 Task: Edit Costume Designer By SAAC in Action Trailer
Action: Mouse pressed left at (196, 64)
Screenshot: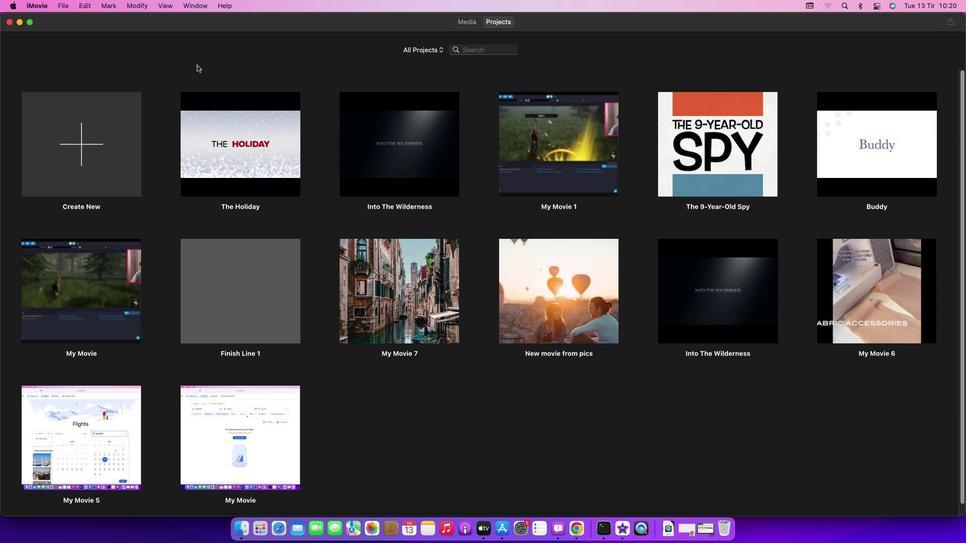 
Action: Mouse moved to (64, 6)
Screenshot: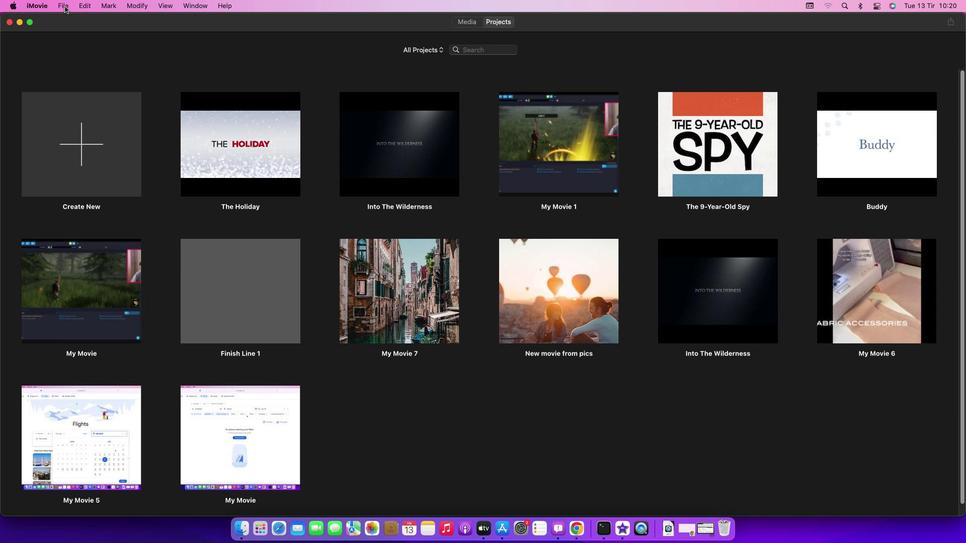 
Action: Mouse pressed left at (64, 6)
Screenshot: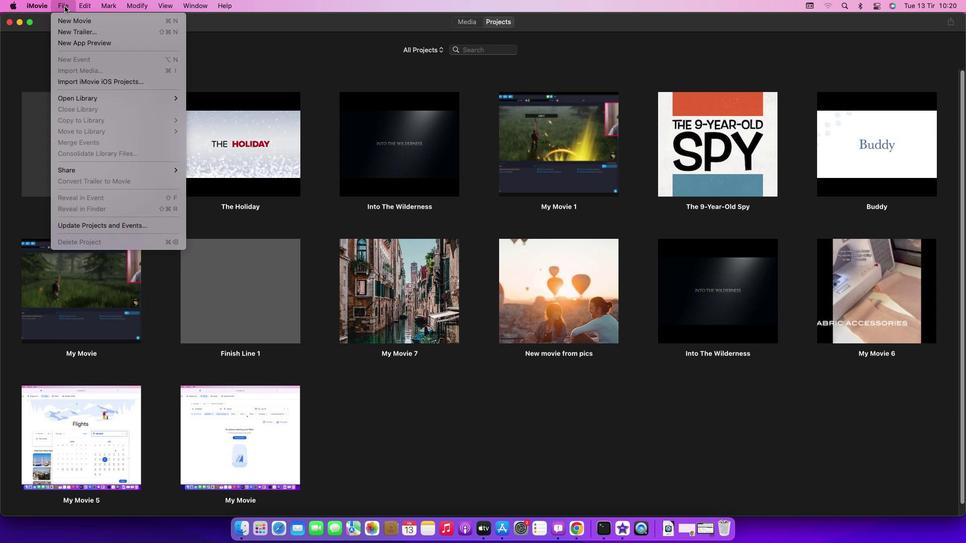 
Action: Mouse moved to (71, 35)
Screenshot: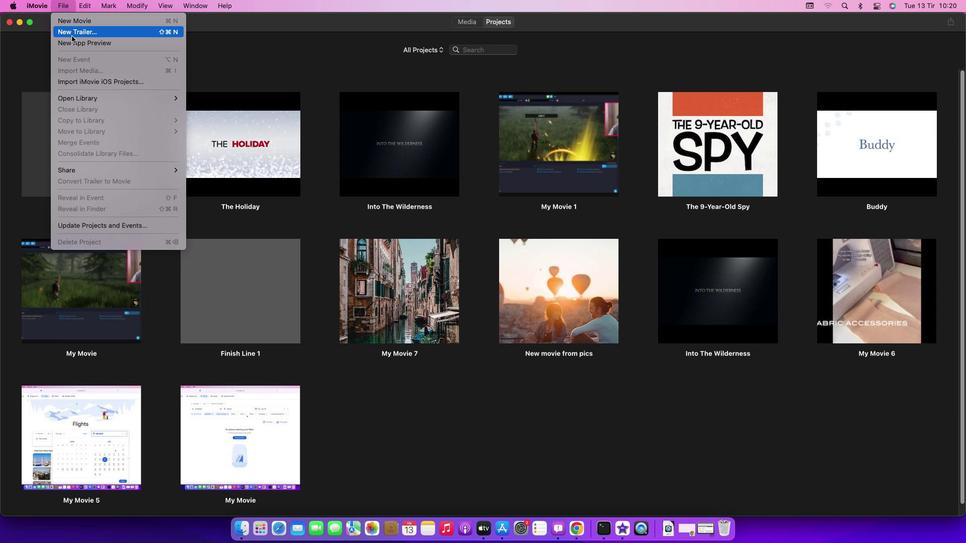 
Action: Mouse pressed left at (71, 35)
Screenshot: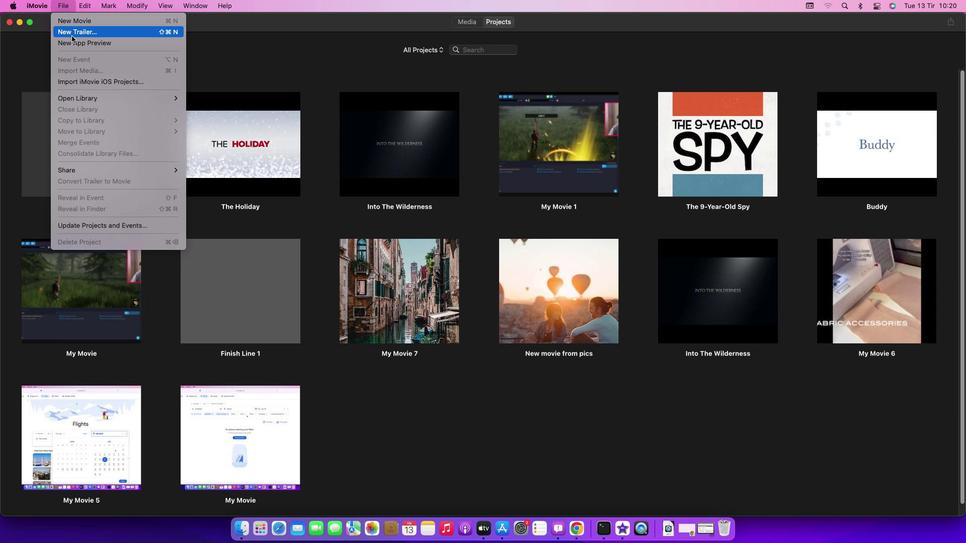 
Action: Mouse moved to (568, 287)
Screenshot: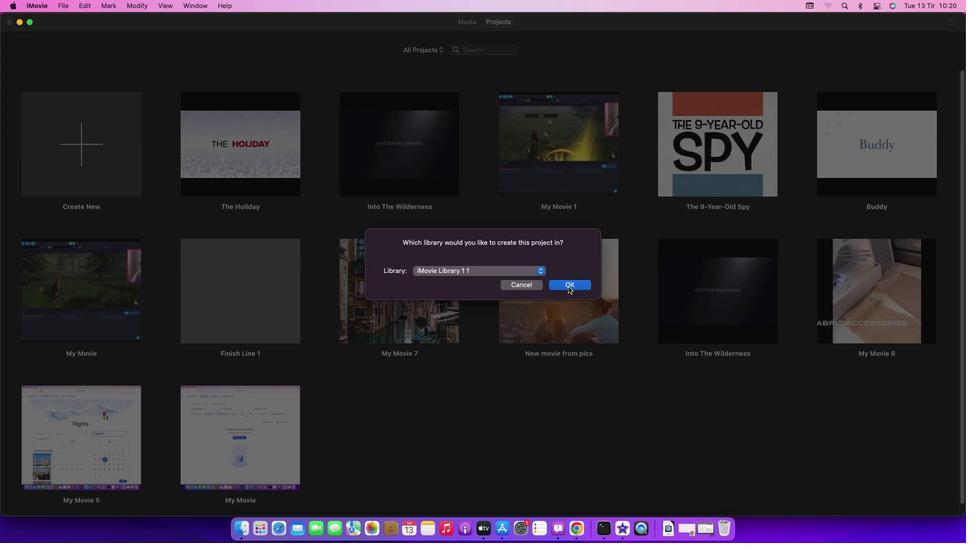 
Action: Mouse pressed left at (568, 287)
Screenshot: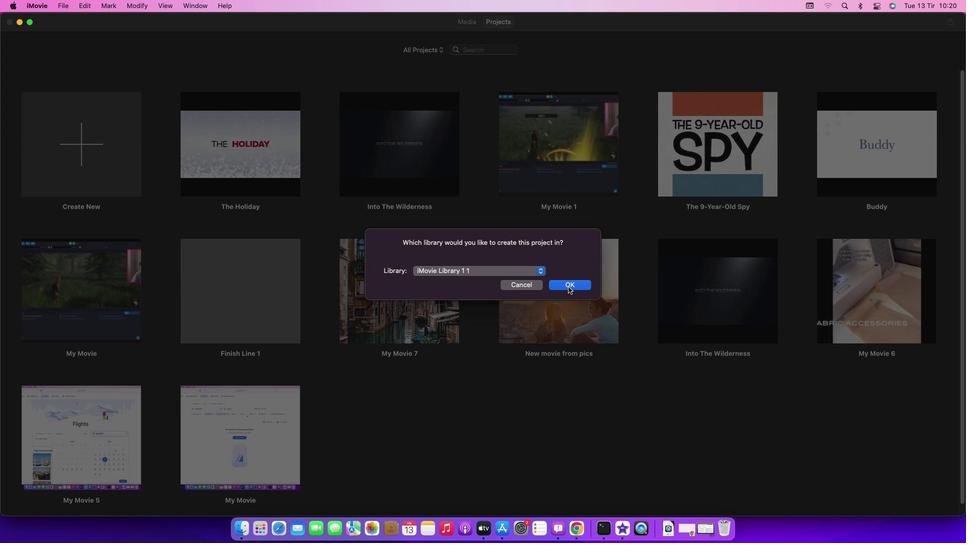 
Action: Mouse moved to (289, 194)
Screenshot: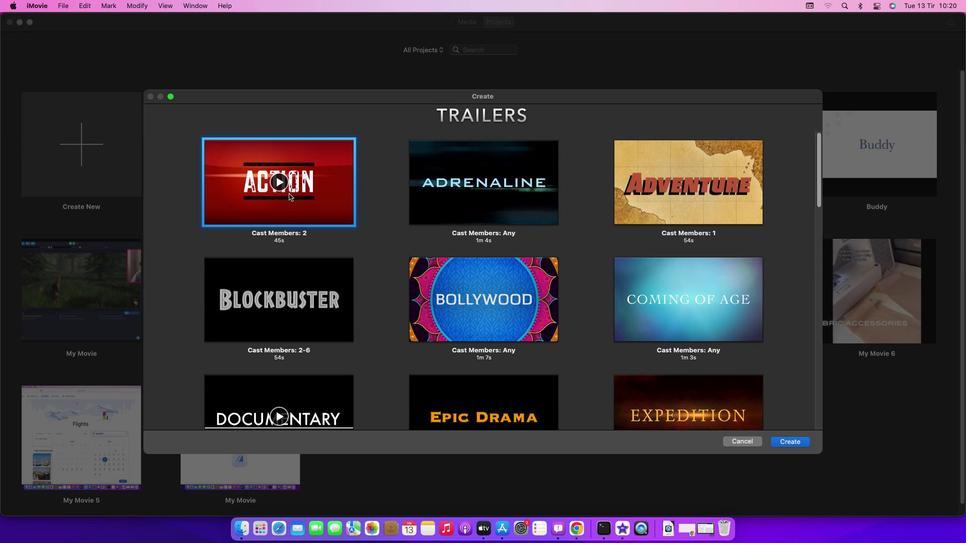 
Action: Mouse pressed left at (289, 194)
Screenshot: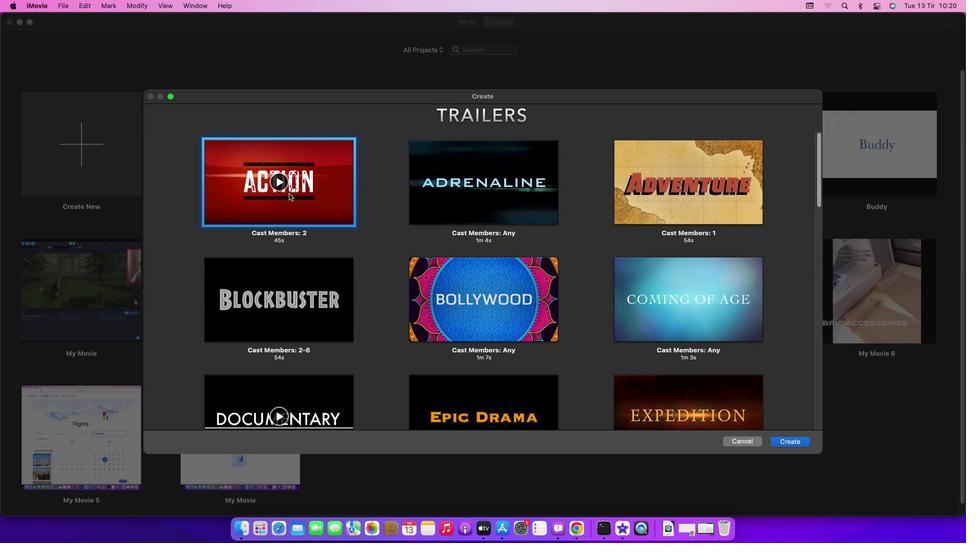 
Action: Mouse moved to (786, 440)
Screenshot: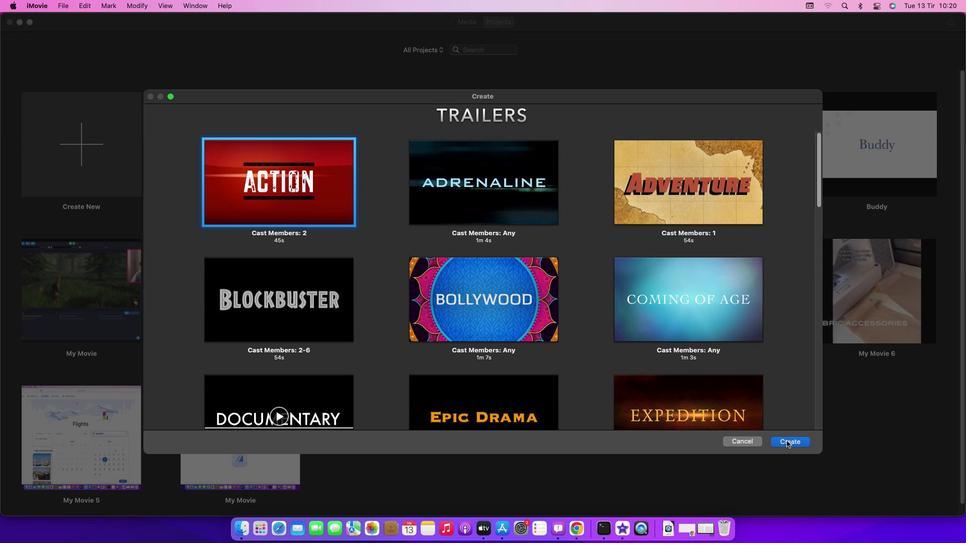 
Action: Mouse pressed left at (786, 440)
Screenshot: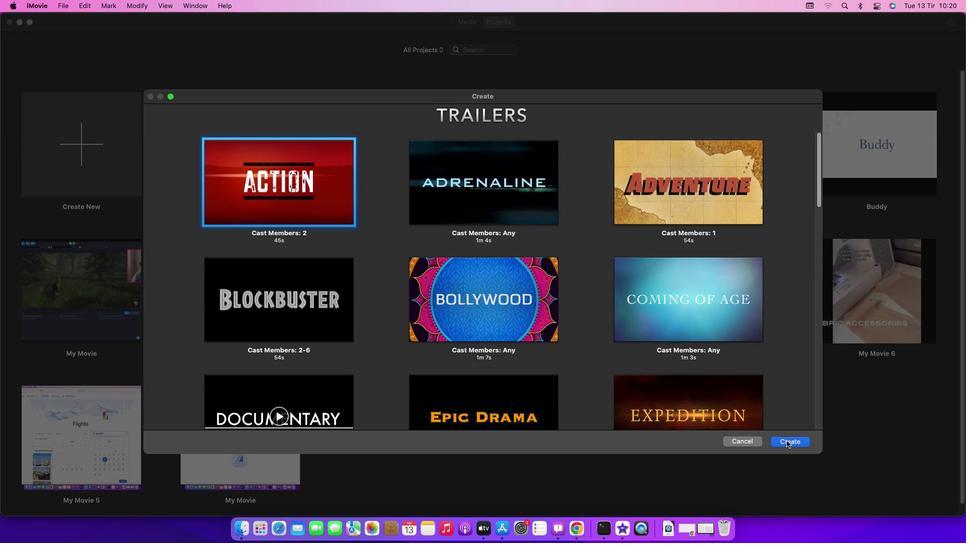 
Action: Mouse moved to (284, 464)
Screenshot: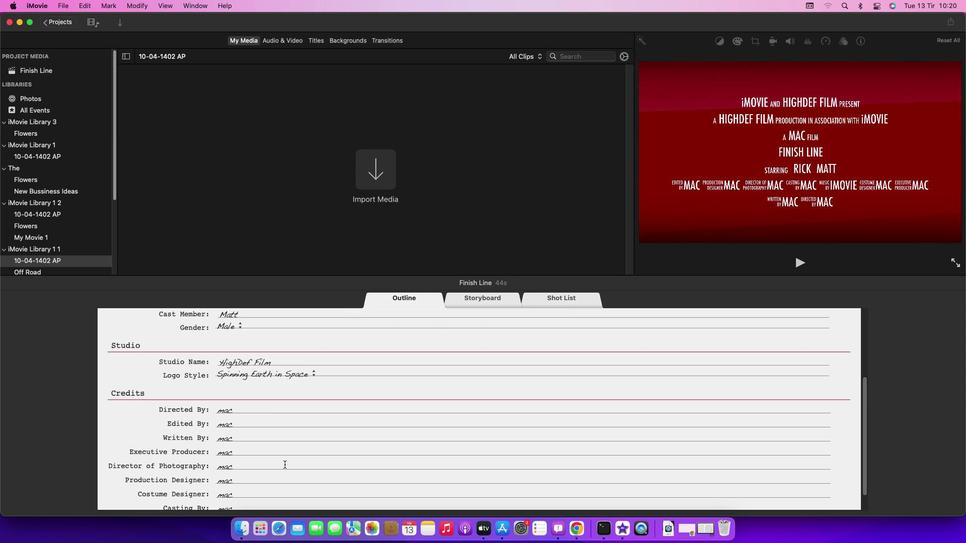 
Action: Mouse scrolled (284, 464) with delta (0, 0)
Screenshot: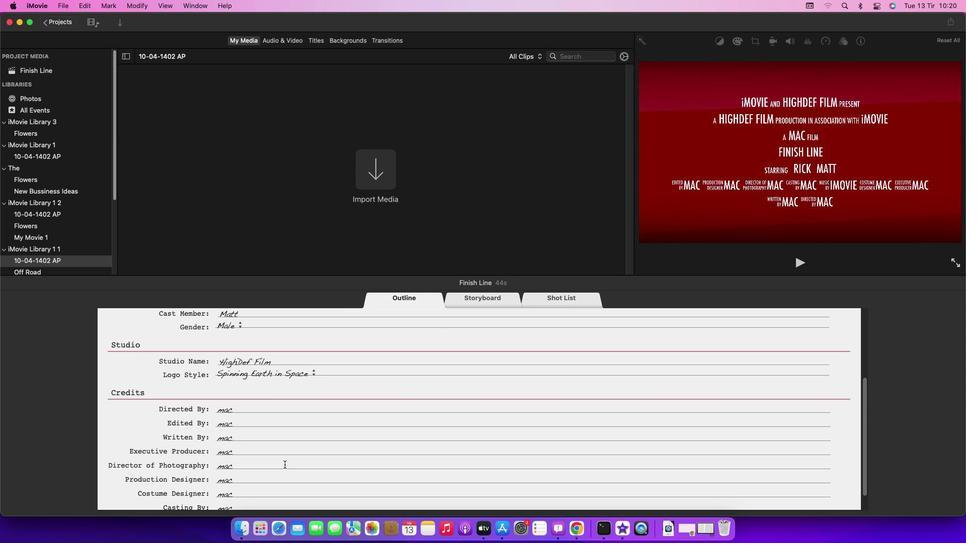 
Action: Mouse scrolled (284, 464) with delta (0, 0)
Screenshot: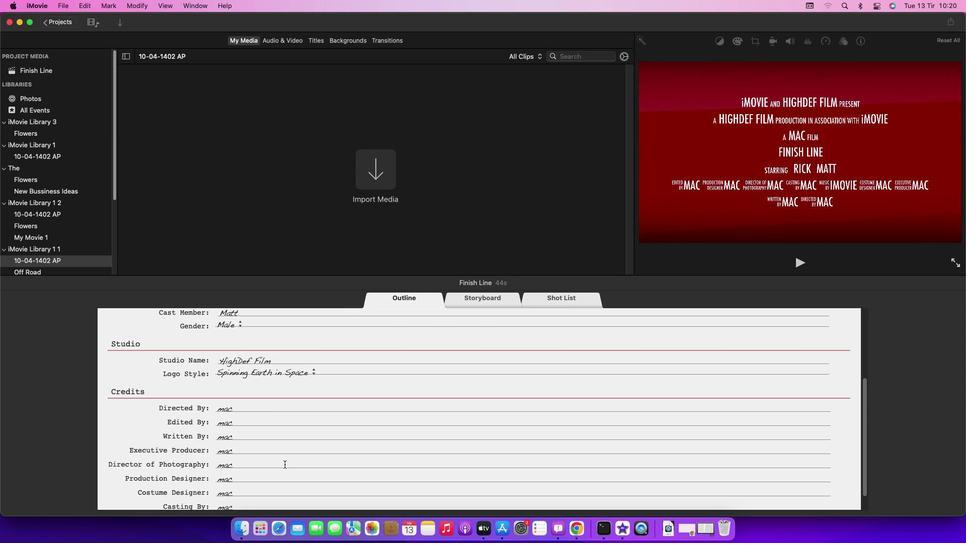 
Action: Mouse scrolled (284, 464) with delta (0, 0)
Screenshot: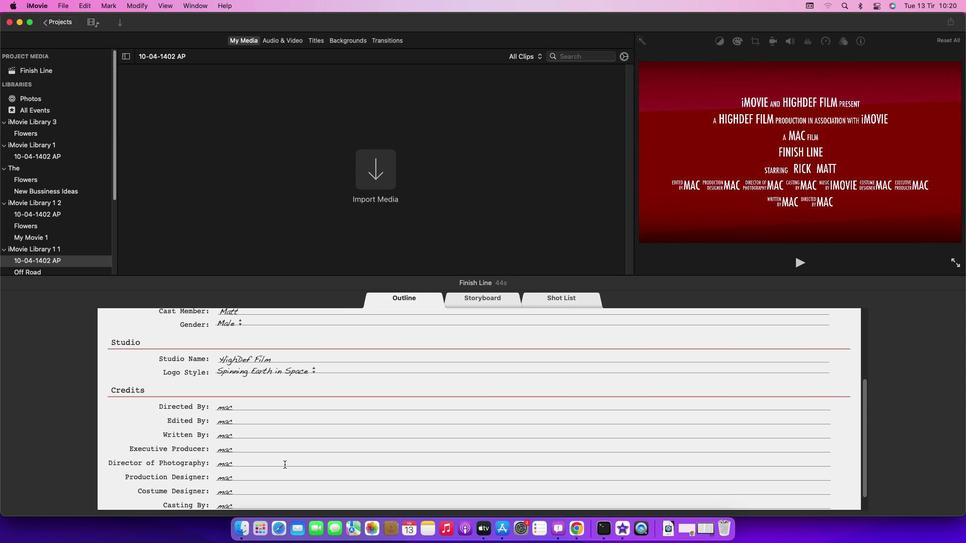 
Action: Mouse scrolled (284, 464) with delta (0, 0)
Screenshot: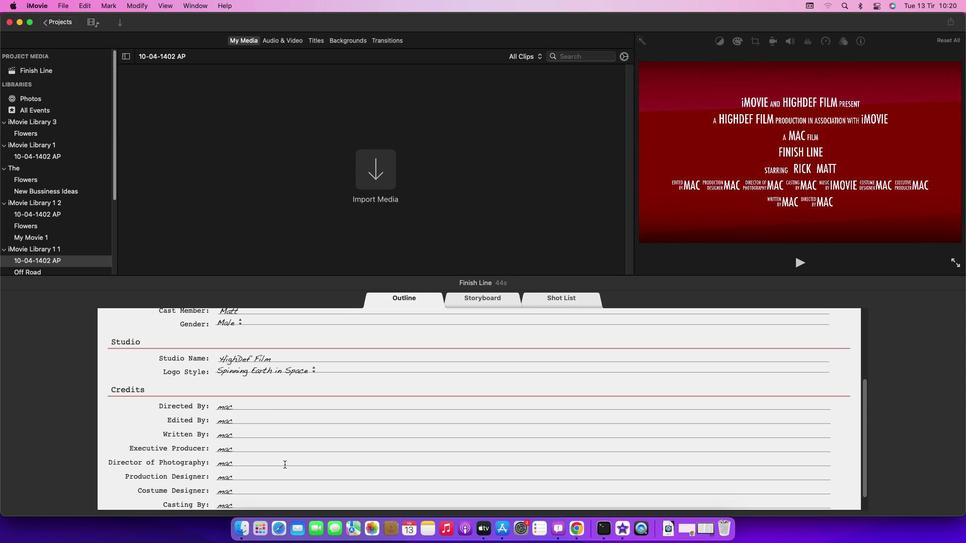 
Action: Mouse scrolled (284, 464) with delta (0, 0)
Screenshot: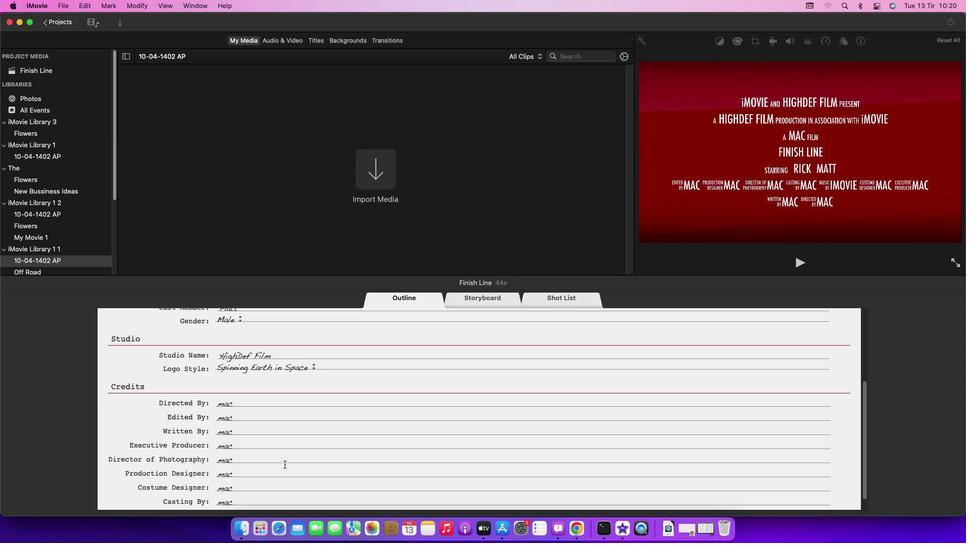 
Action: Mouse scrolled (284, 464) with delta (0, 0)
Screenshot: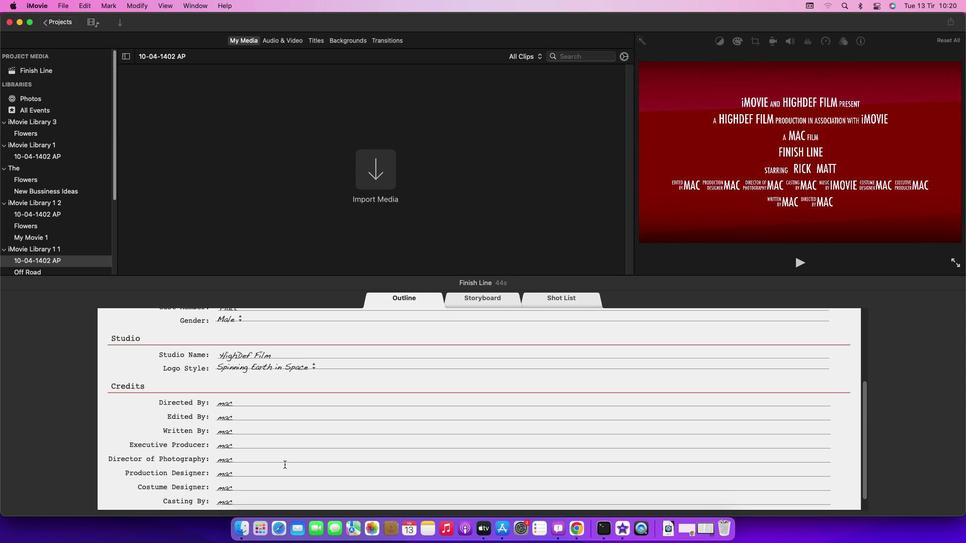 
Action: Mouse moved to (247, 483)
Screenshot: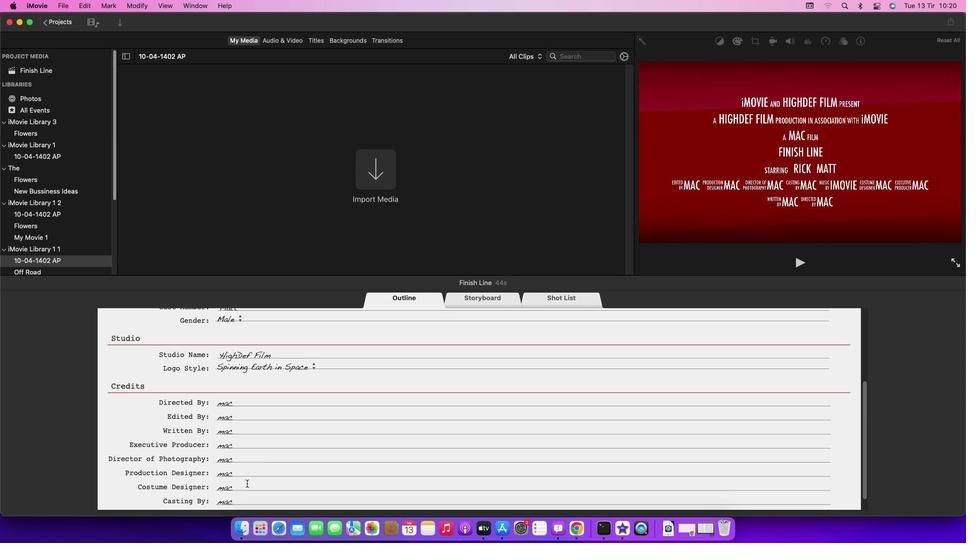
Action: Mouse pressed left at (247, 483)
Screenshot: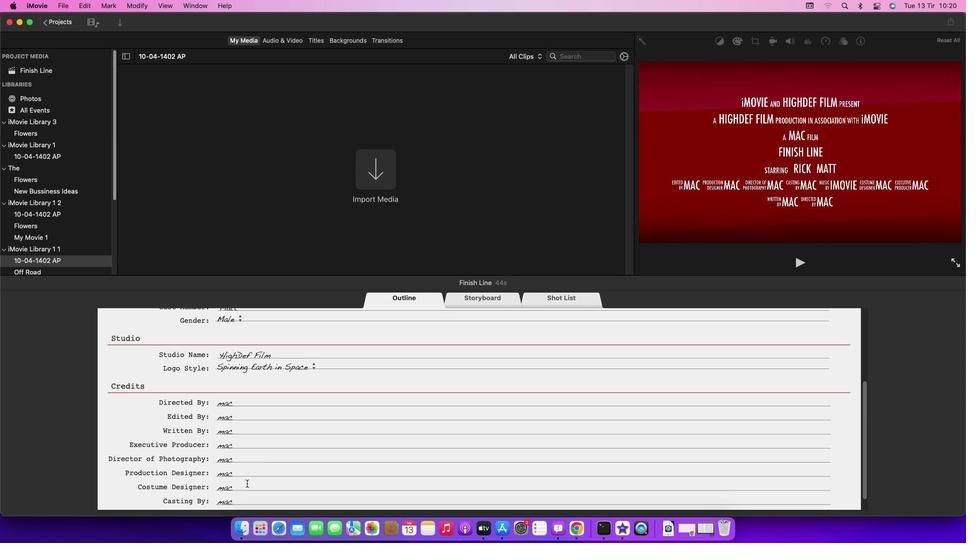 
Action: Mouse moved to (262, 491)
Screenshot: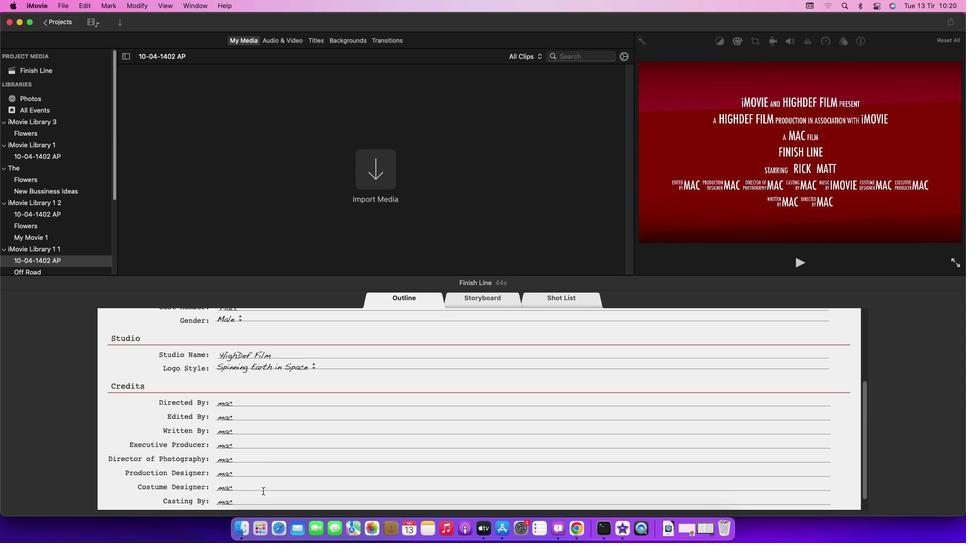
Action: Mouse pressed left at (262, 491)
Screenshot: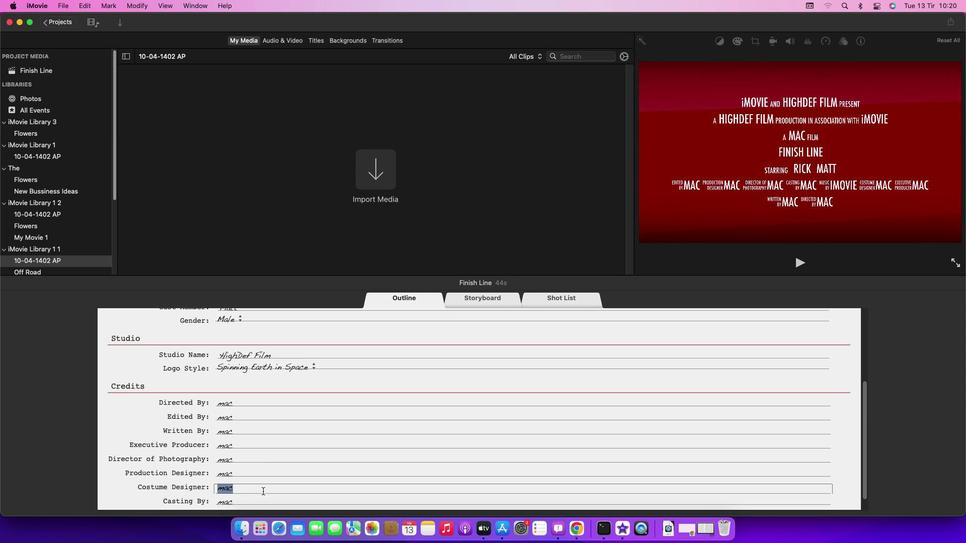 
Action: Mouse moved to (262, 492)
Screenshot: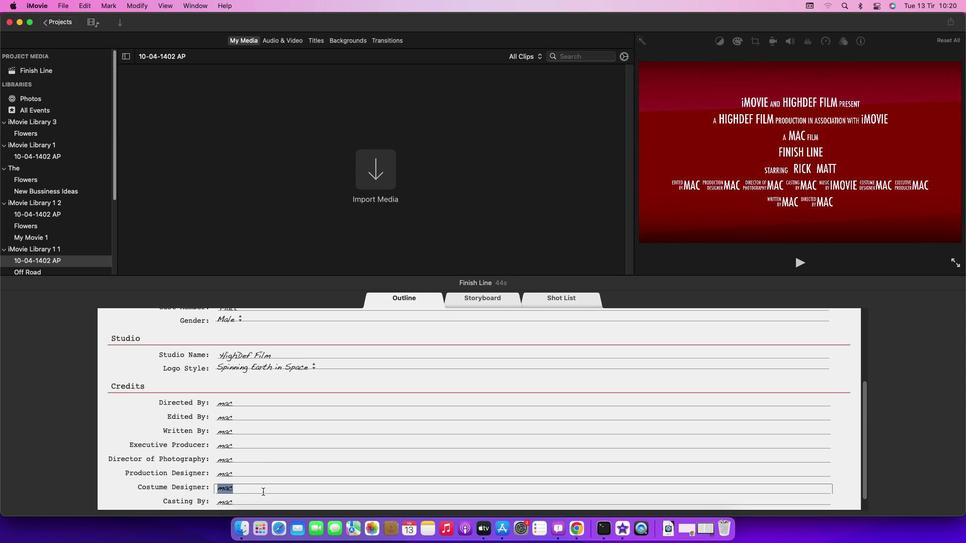 
Action: Key pressed Key.backspace'S''A''A''C'Key.enter
Screenshot: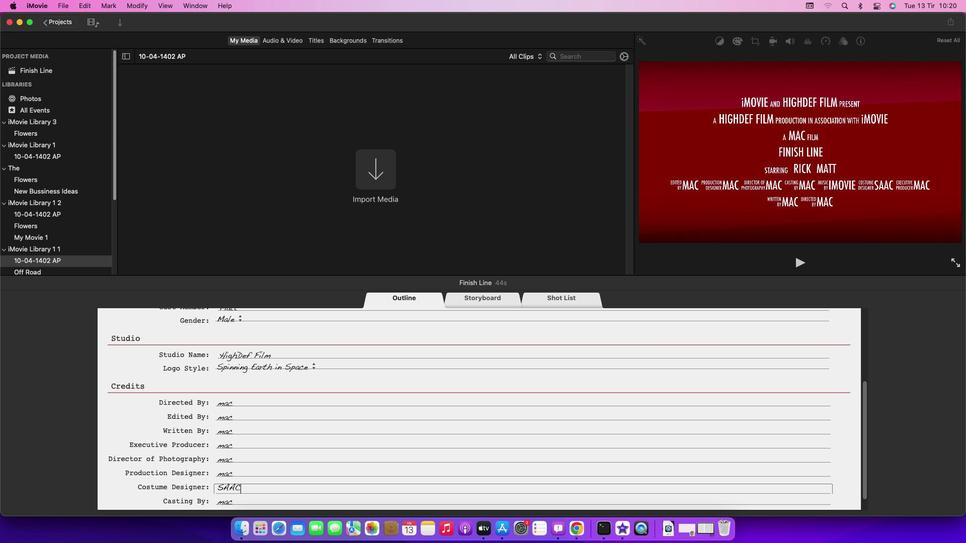 
